 Task: Add Market Corner Two-Bite Dark Chocolate Macaroons to the cart.
Action: Mouse pressed left at (20, 60)
Screenshot: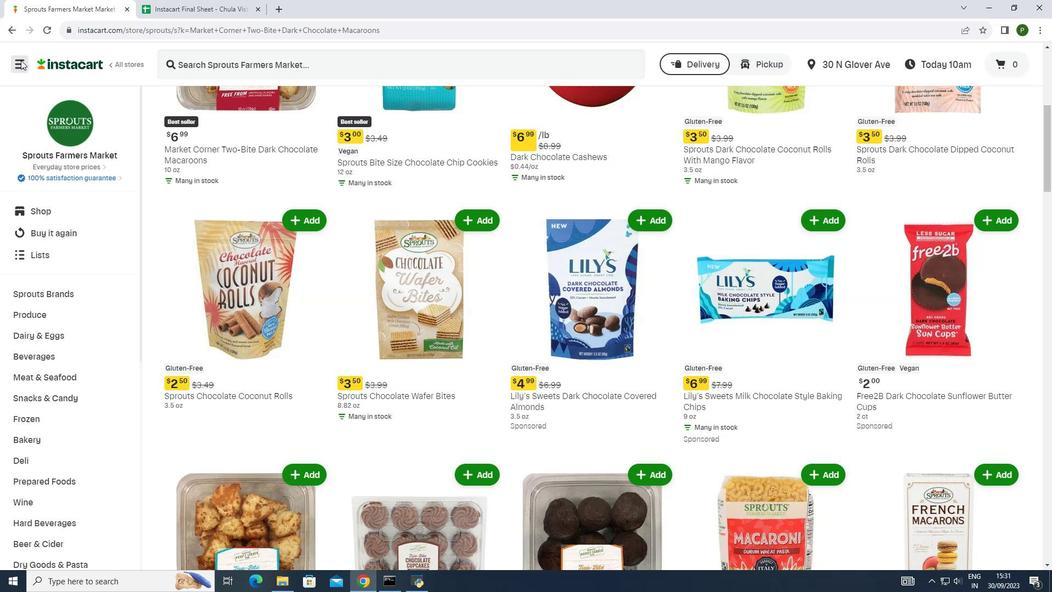 
Action: Mouse moved to (41, 287)
Screenshot: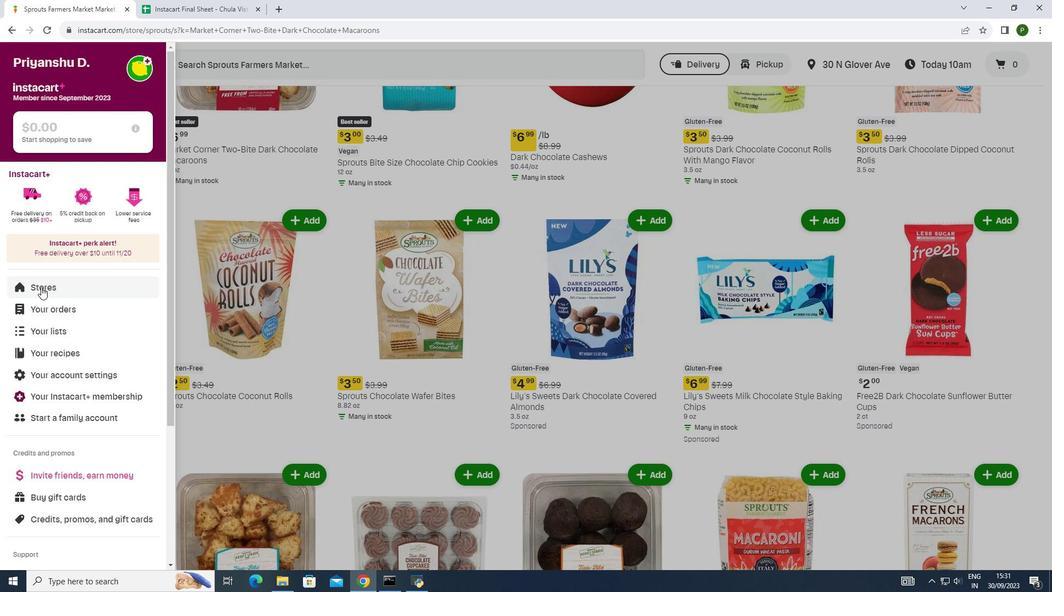 
Action: Mouse pressed left at (41, 287)
Screenshot: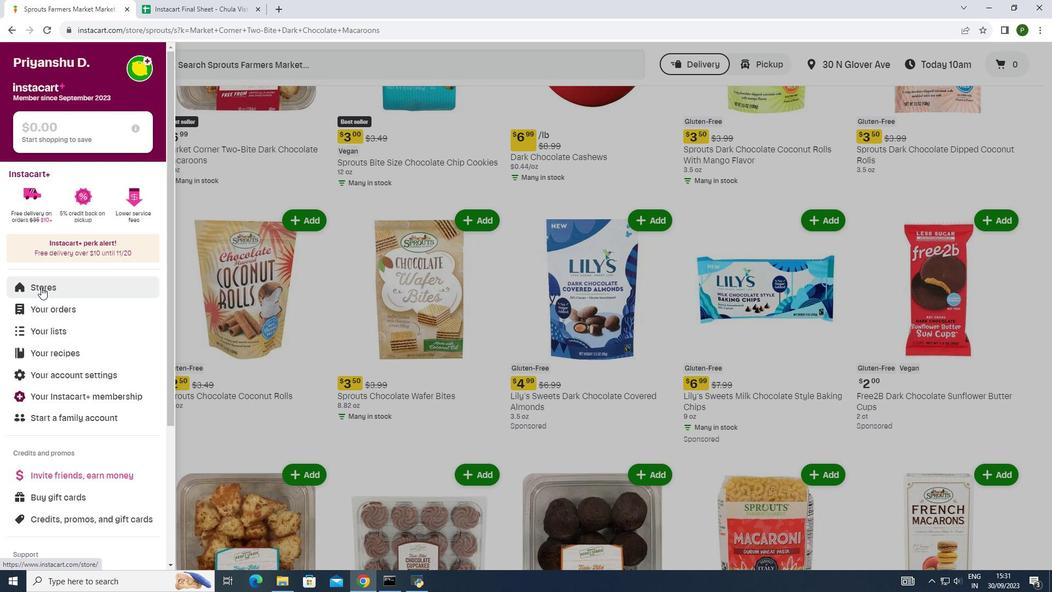 
Action: Mouse moved to (251, 110)
Screenshot: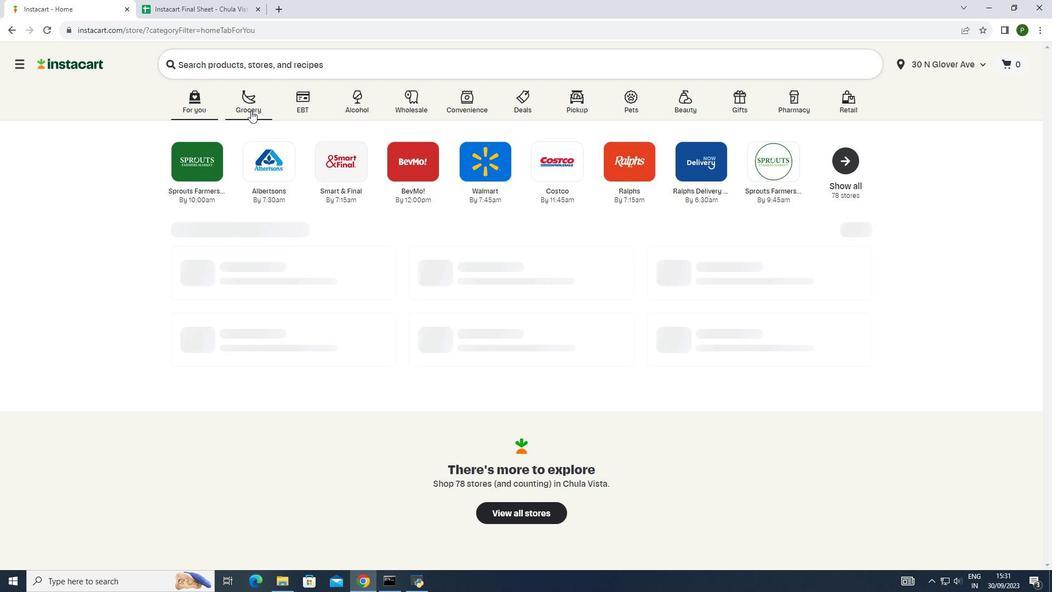 
Action: Mouse pressed left at (251, 110)
Screenshot: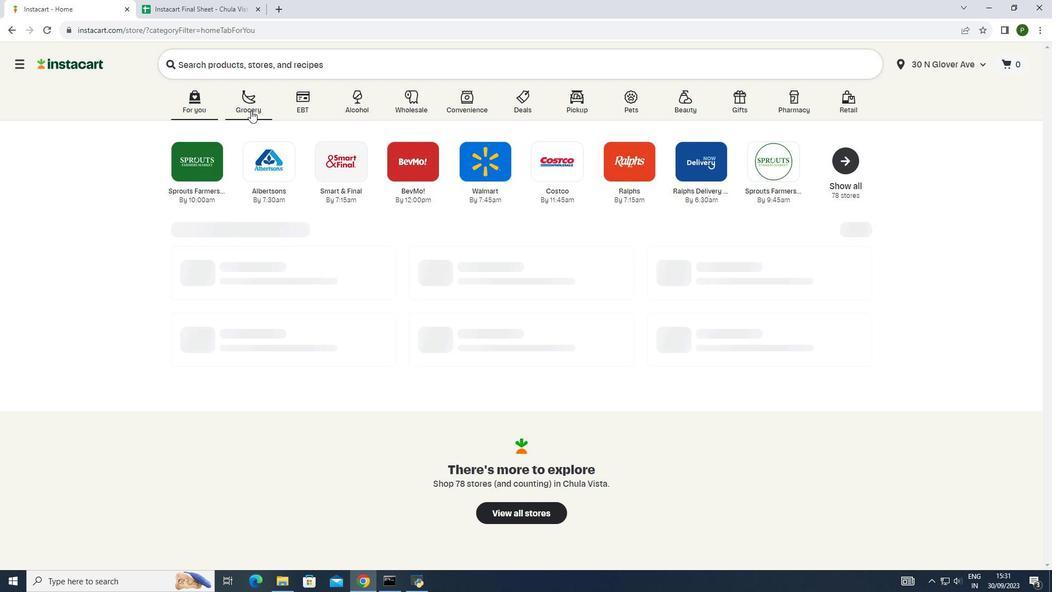 
Action: Mouse moved to (546, 169)
Screenshot: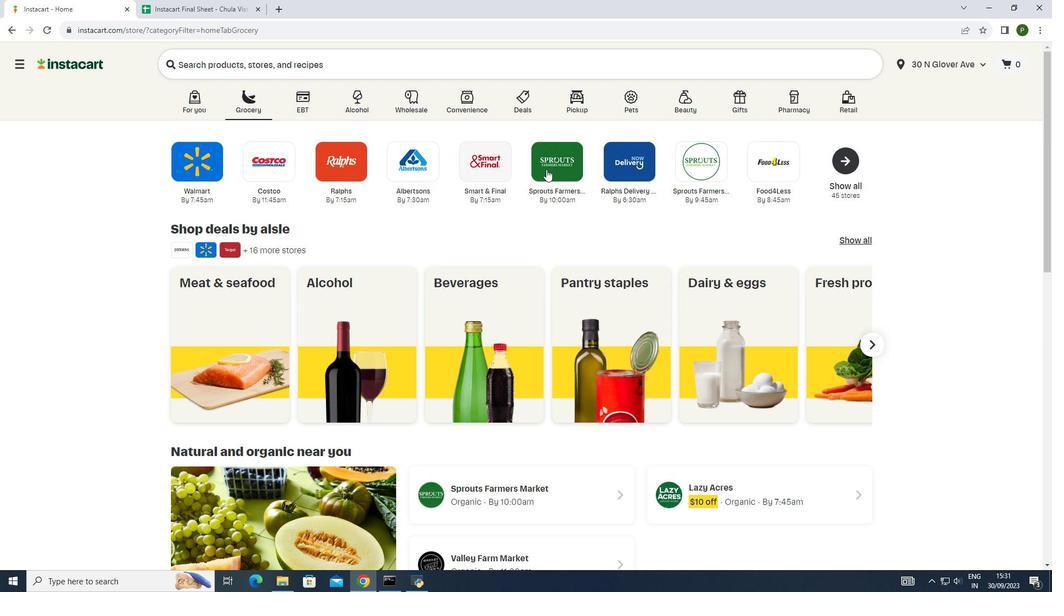 
Action: Mouse pressed left at (546, 169)
Screenshot: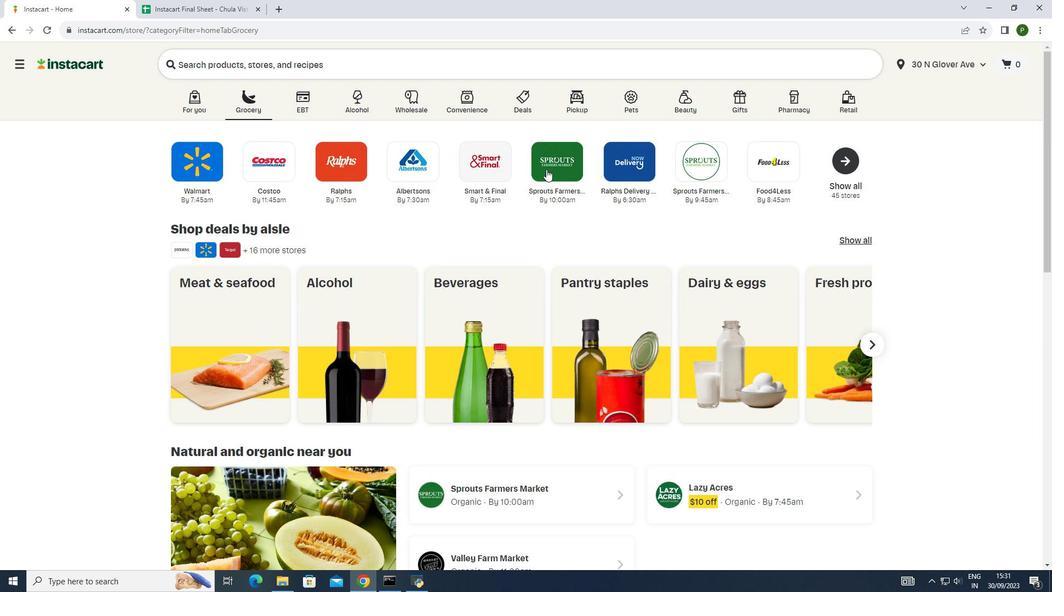 
Action: Mouse moved to (75, 290)
Screenshot: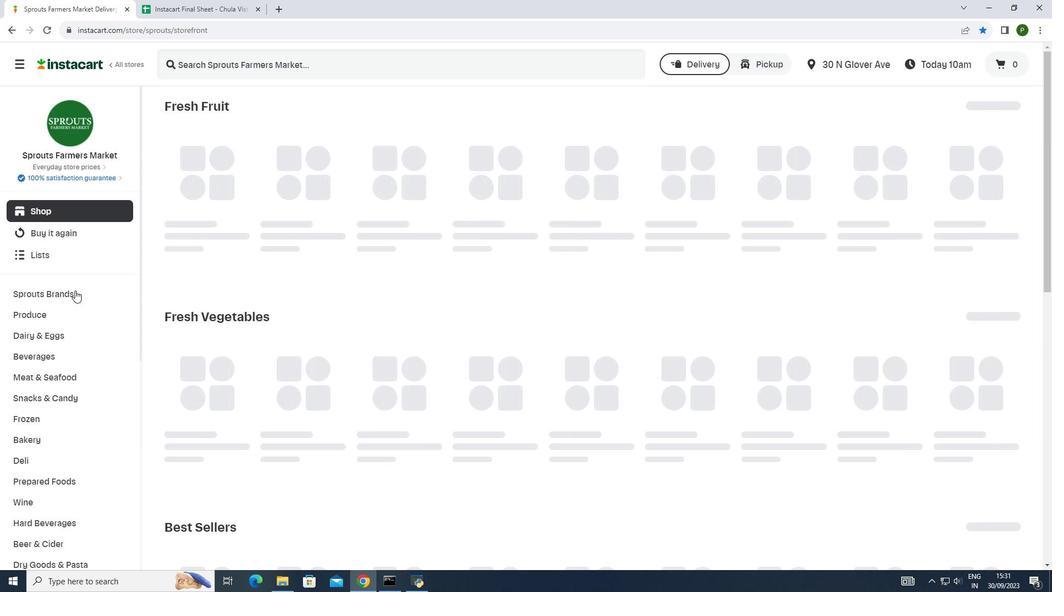 
Action: Mouse pressed left at (75, 290)
Screenshot: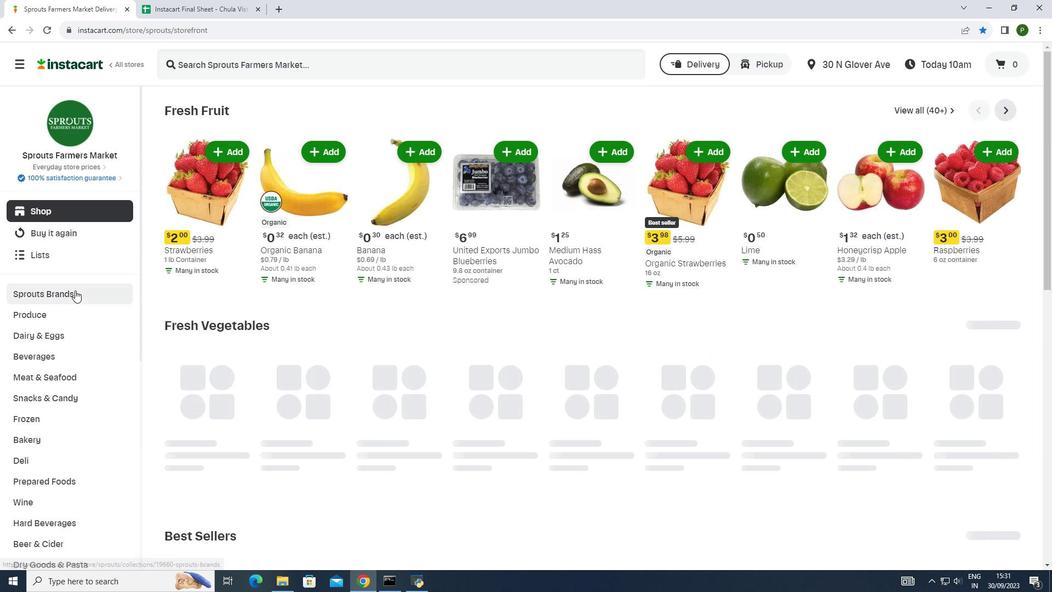 
Action: Mouse moved to (52, 313)
Screenshot: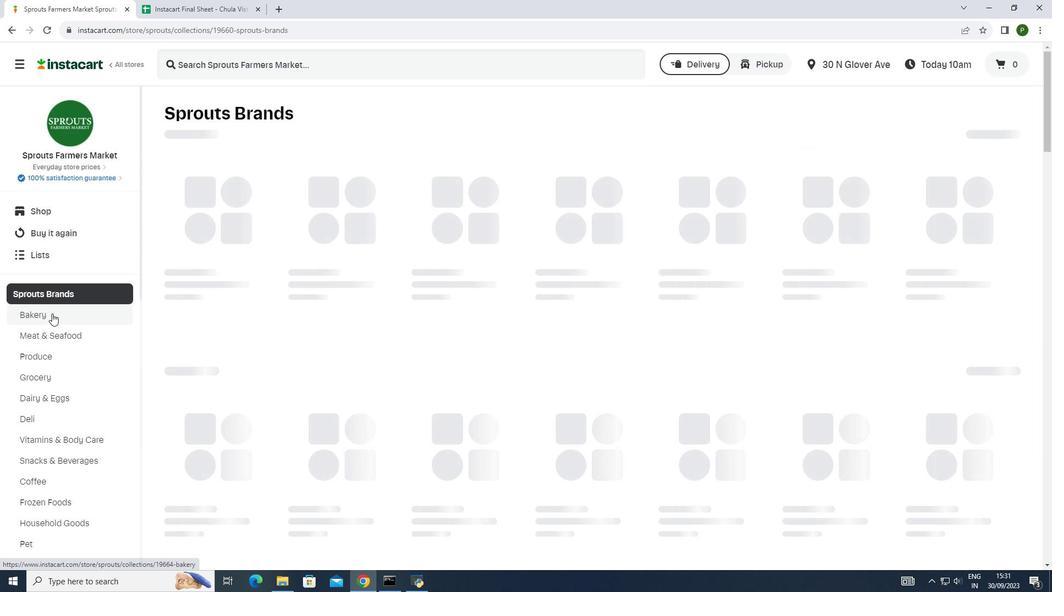 
Action: Mouse pressed left at (52, 313)
Screenshot: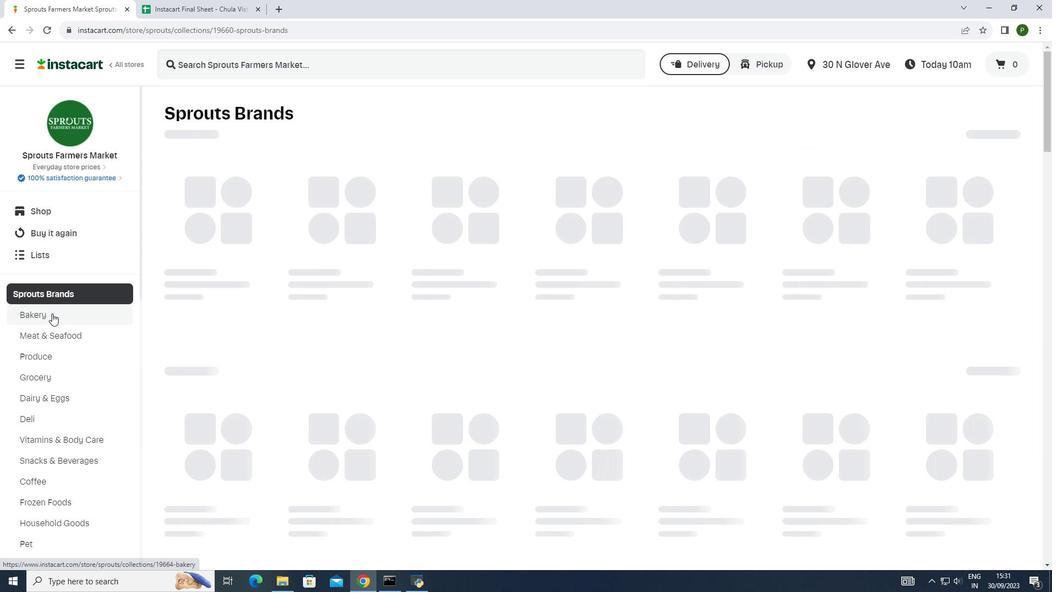 
Action: Mouse moved to (786, 414)
Screenshot: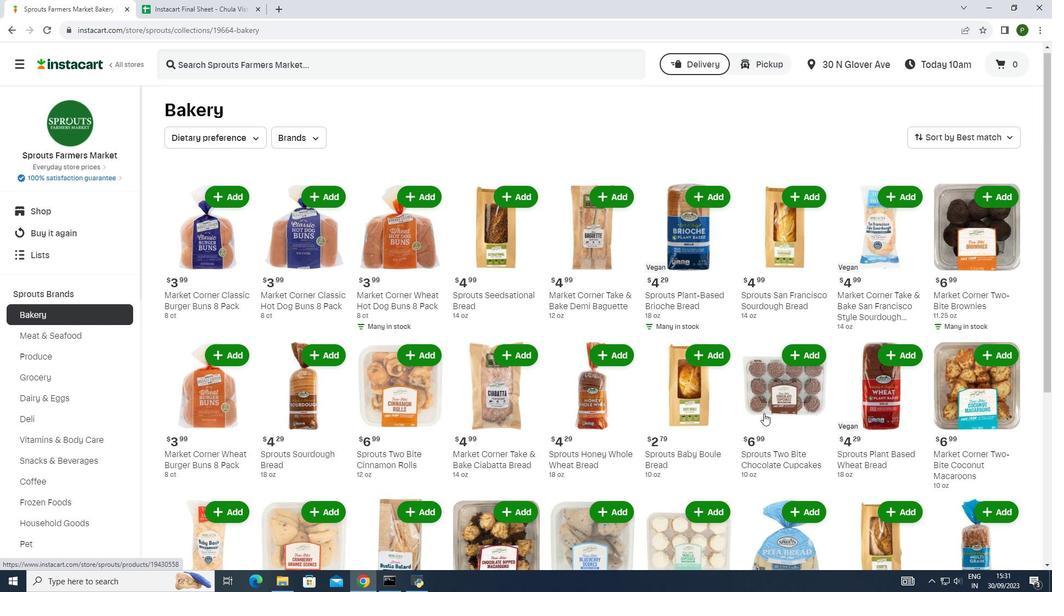 
Action: Mouse scrolled (786, 414) with delta (0, 0)
Screenshot: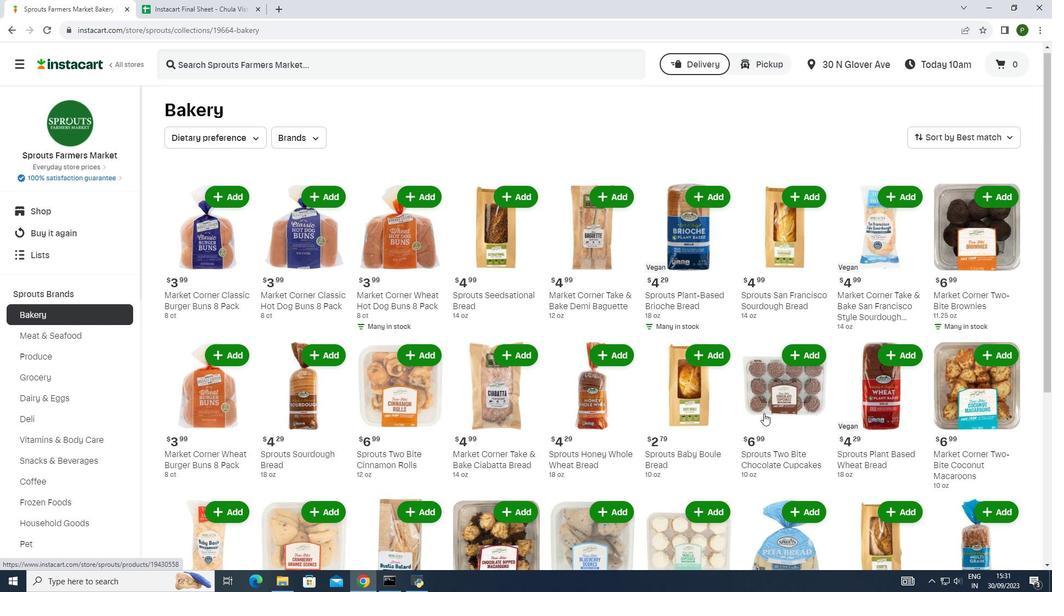 
Action: Mouse moved to (757, 413)
Screenshot: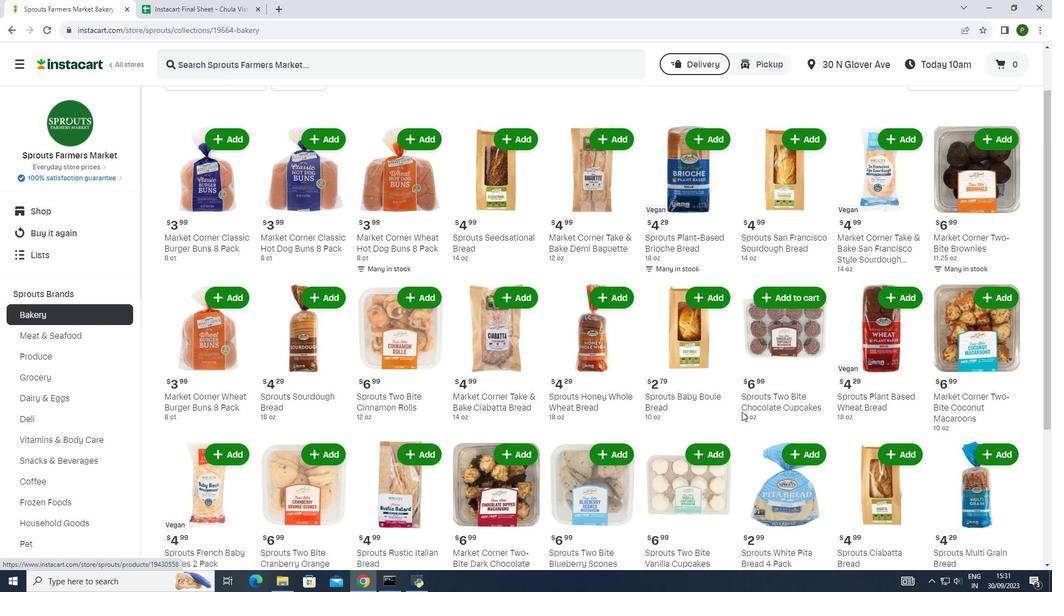 
Action: Mouse scrolled (757, 412) with delta (0, 0)
Screenshot: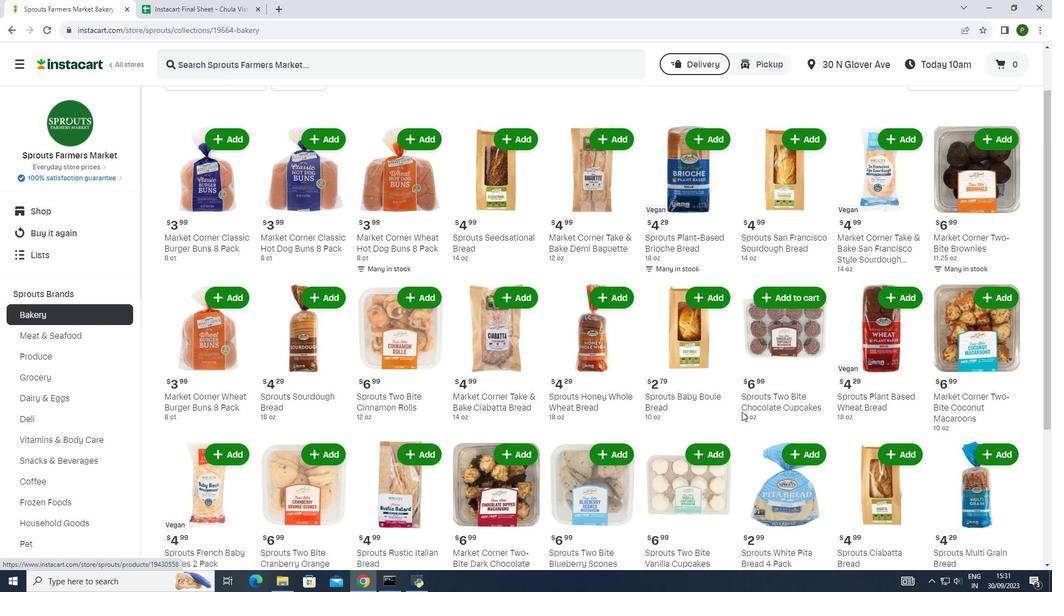 
Action: Mouse moved to (745, 412)
Screenshot: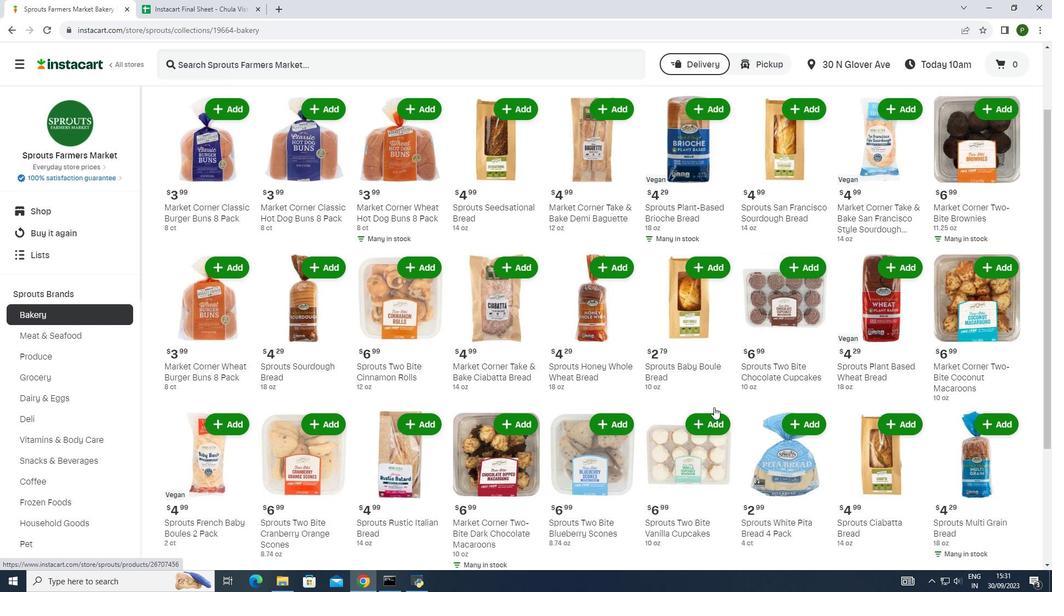 
Action: Mouse scrolled (745, 411) with delta (0, 0)
Screenshot: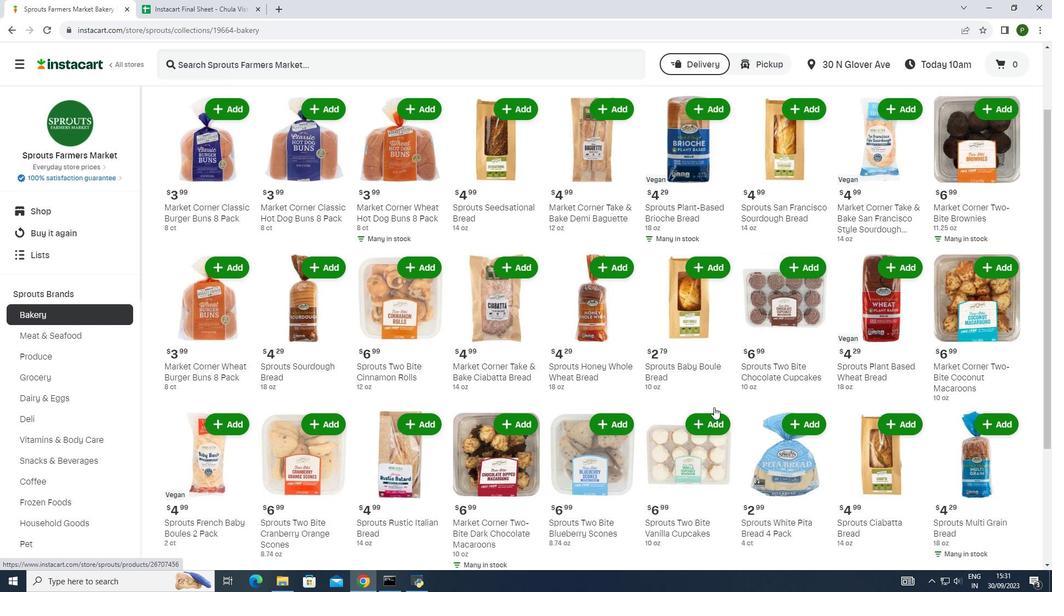 
Action: Mouse moved to (518, 350)
Screenshot: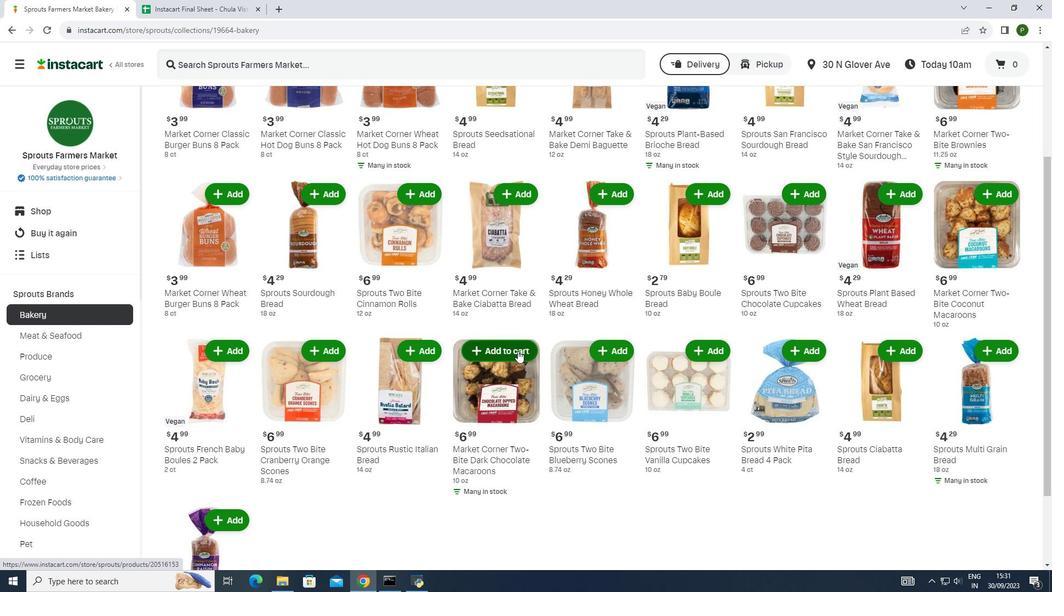 
Action: Mouse pressed left at (518, 350)
Screenshot: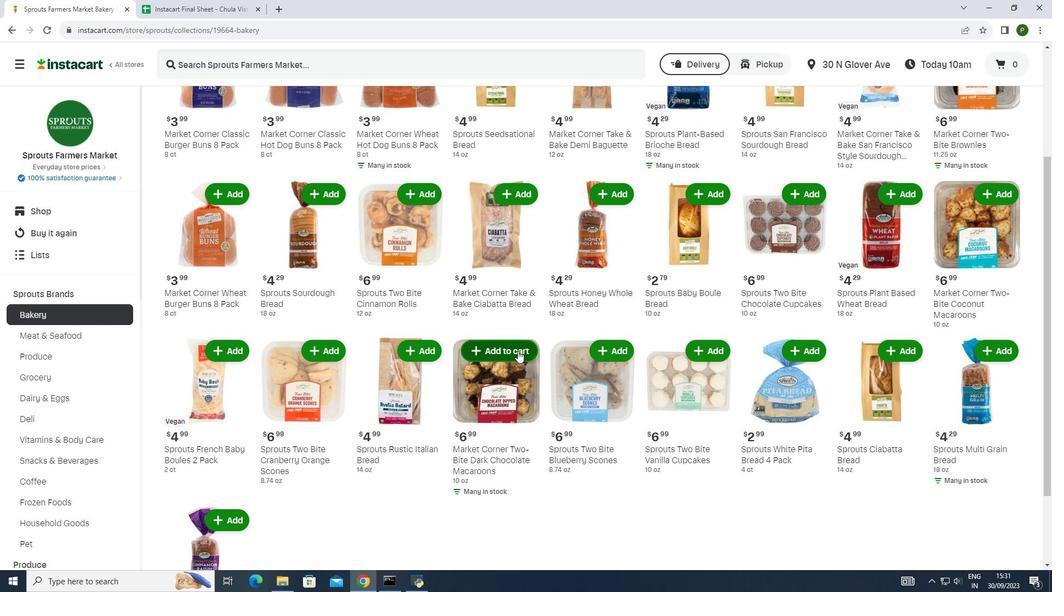 
